 Task: Create a blank project AgileHaven with privacy Public and default view as List and in the team Taskers . Create three sections in the project as To-Do, Doing and Done
Action: Mouse moved to (959, 156)
Screenshot: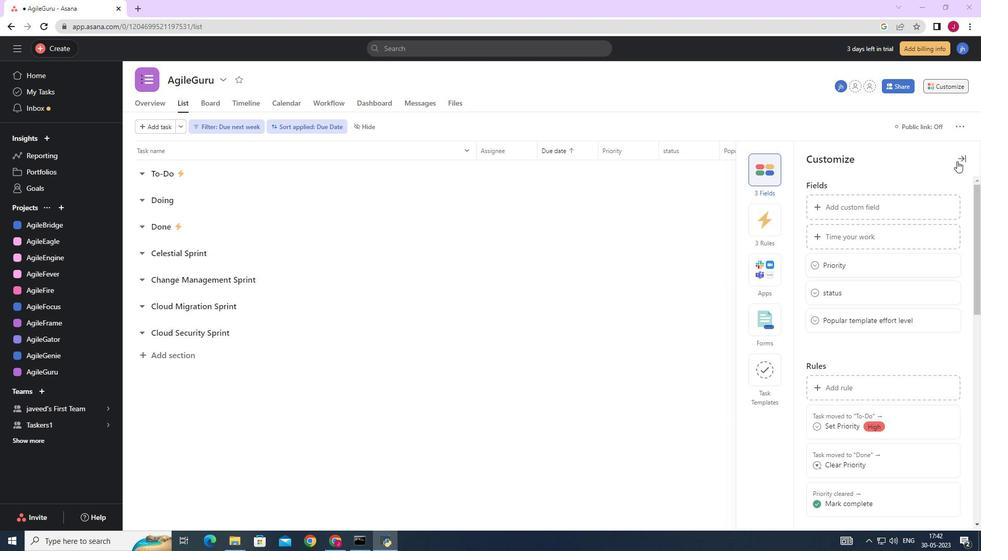 
Action: Mouse pressed left at (959, 156)
Screenshot: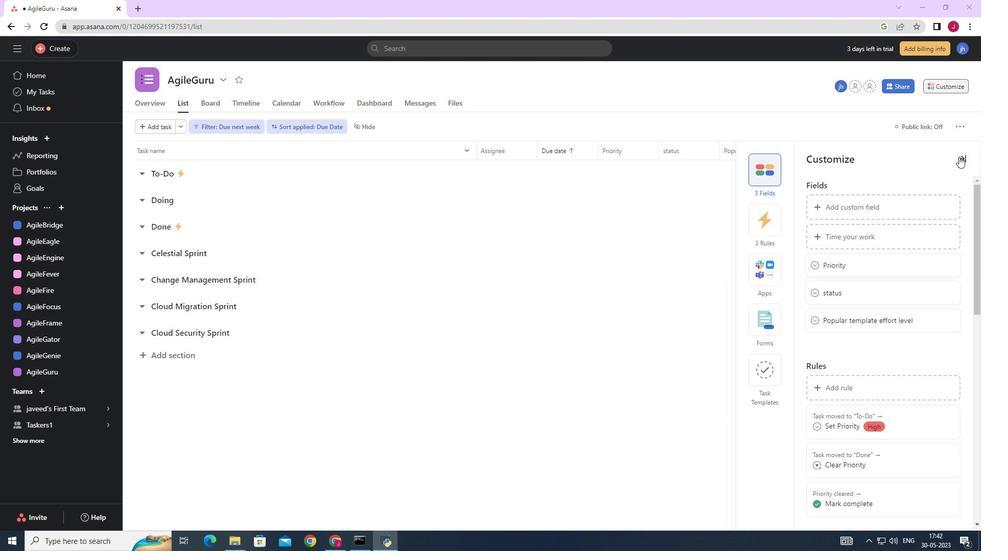 
Action: Mouse moved to (607, 312)
Screenshot: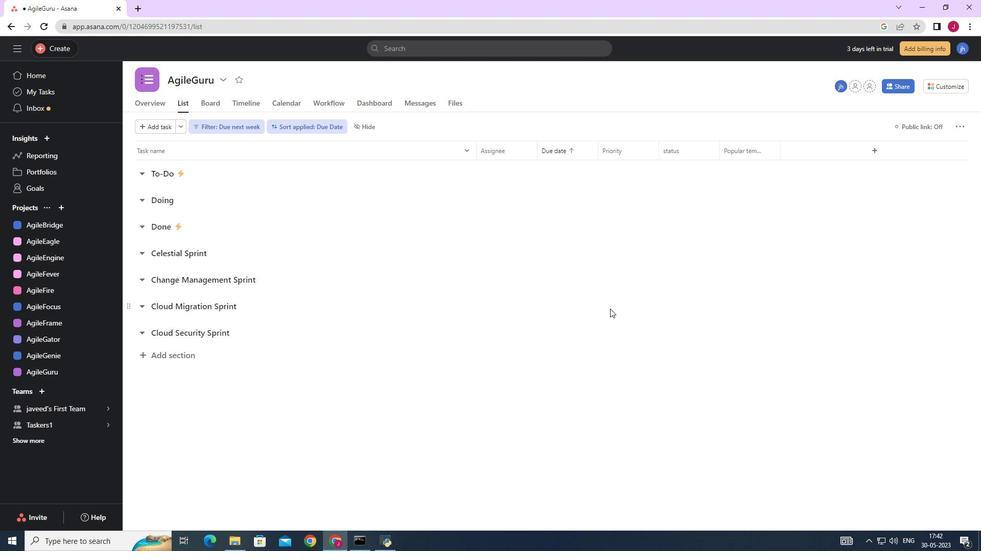 
Action: Mouse scrolled (607, 311) with delta (0, 0)
Screenshot: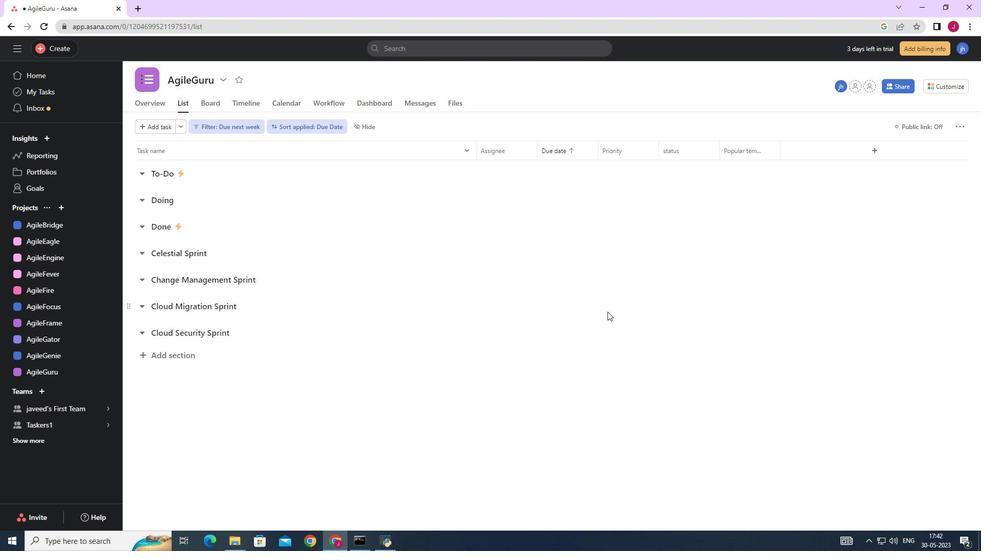 
Action: Mouse scrolled (607, 311) with delta (0, 0)
Screenshot: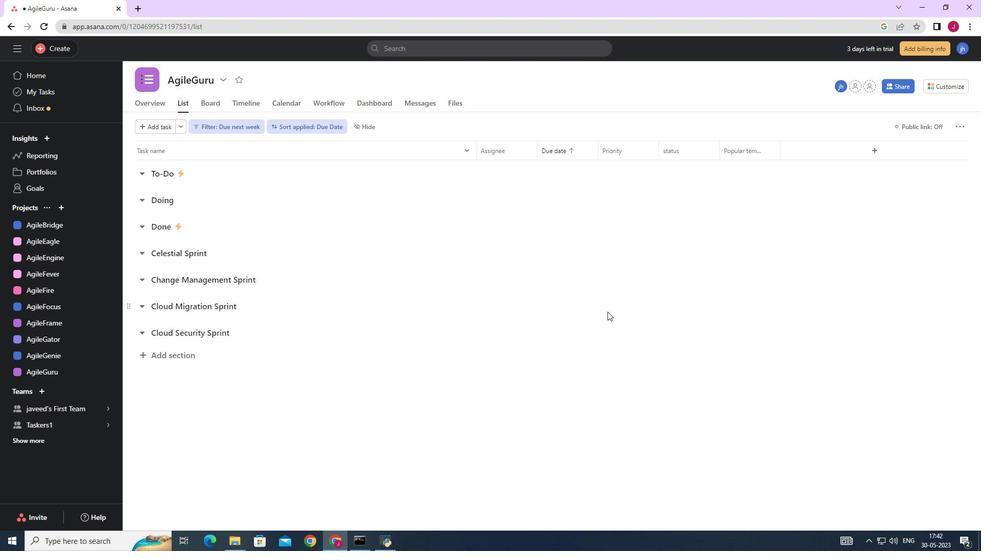
Action: Mouse moved to (608, 312)
Screenshot: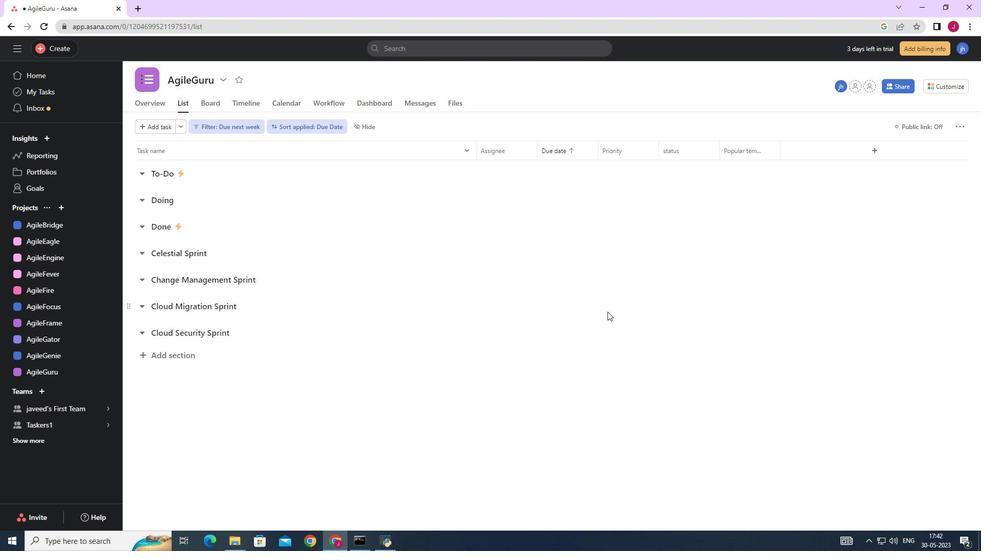 
Action: Mouse scrolled (608, 312) with delta (0, 0)
Screenshot: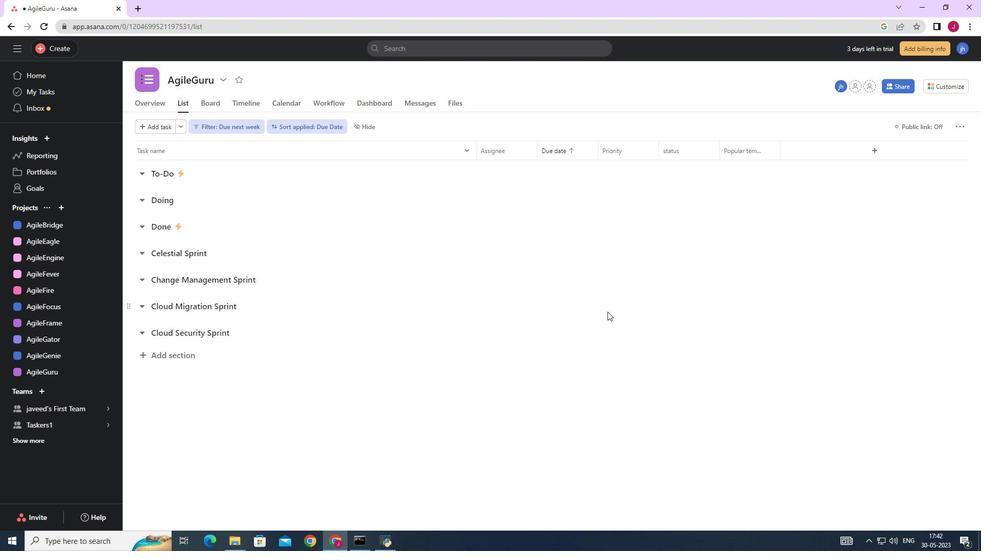 
Action: Mouse scrolled (608, 312) with delta (0, 0)
Screenshot: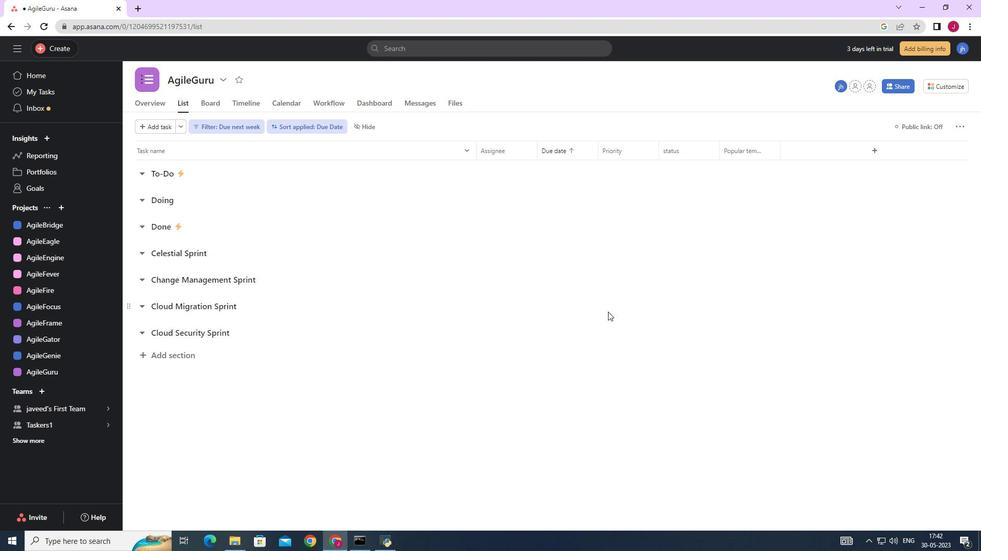 
Action: Mouse scrolled (608, 312) with delta (0, 0)
Screenshot: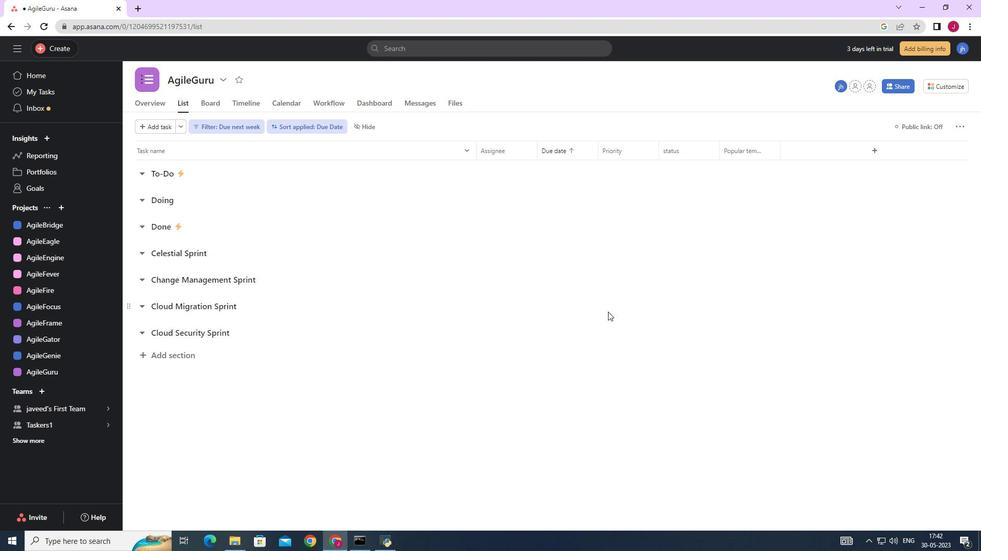 
Action: Mouse moved to (61, 208)
Screenshot: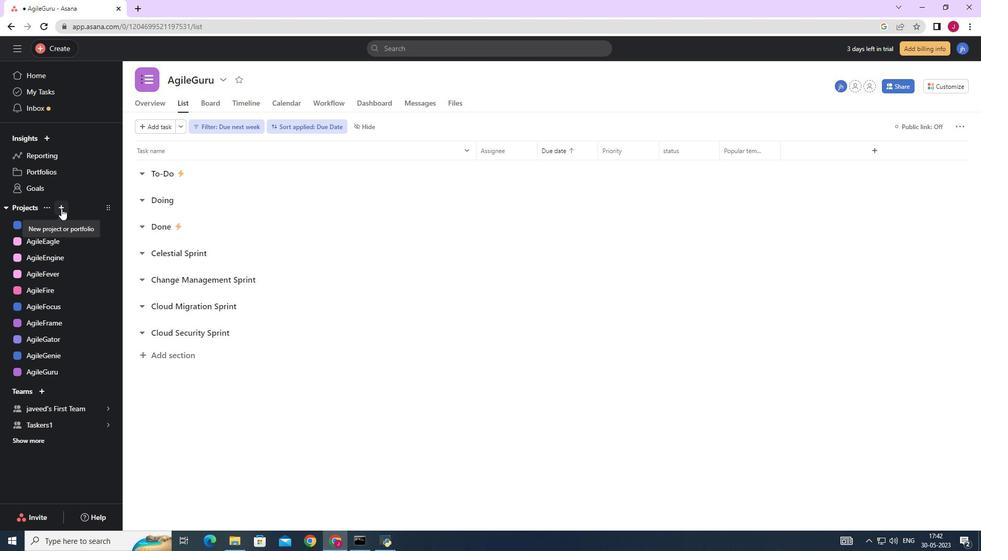 
Action: Mouse pressed left at (61, 208)
Screenshot: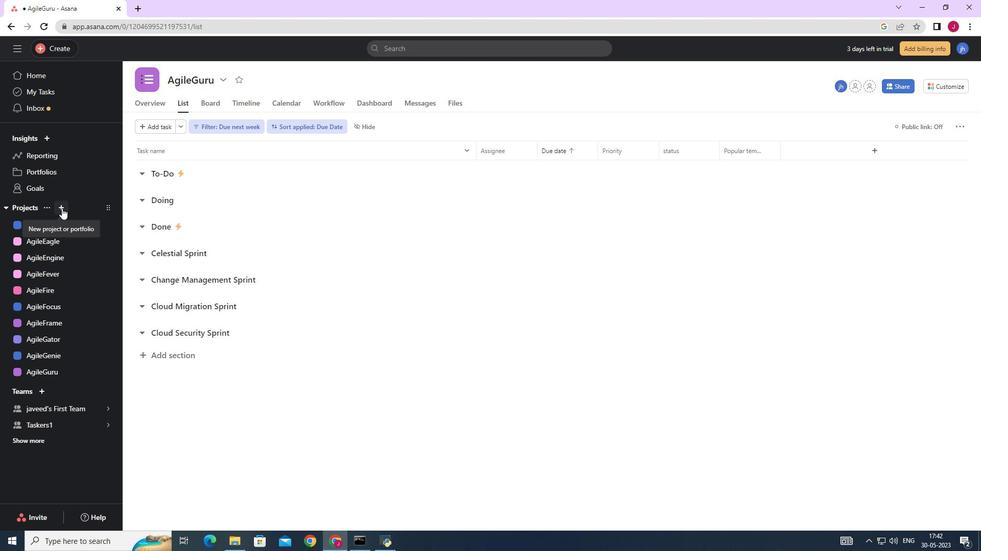 
Action: Mouse moved to (85, 227)
Screenshot: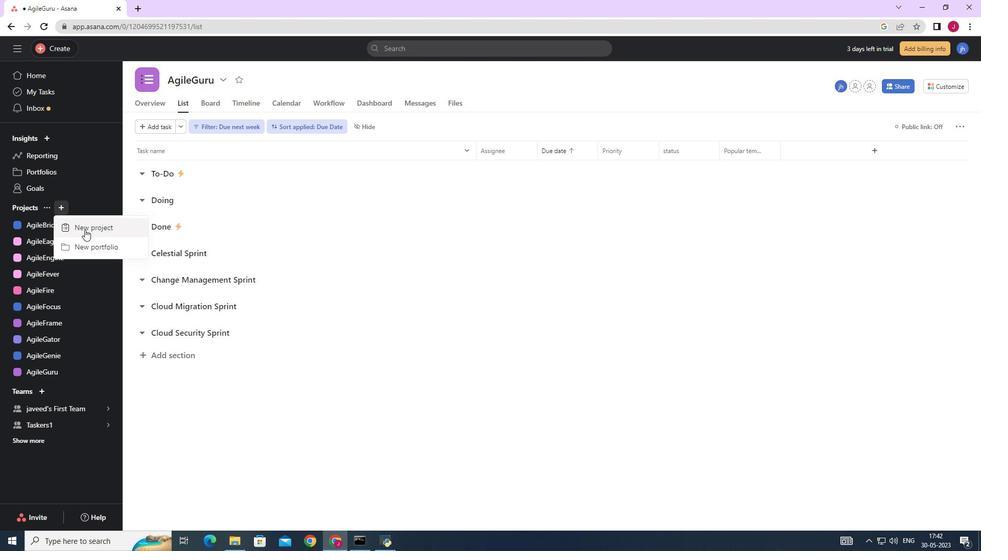 
Action: Mouse pressed left at (85, 227)
Screenshot: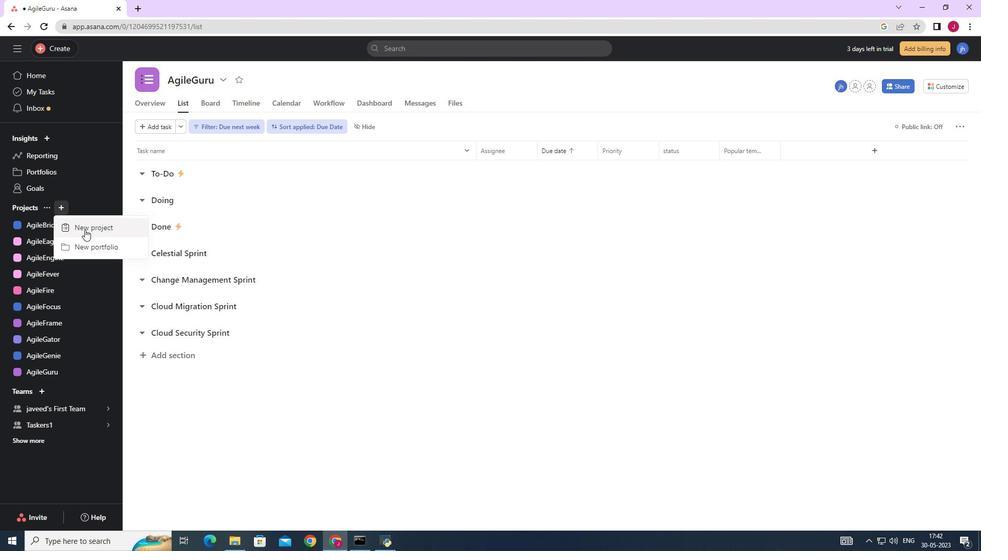 
Action: Mouse moved to (408, 209)
Screenshot: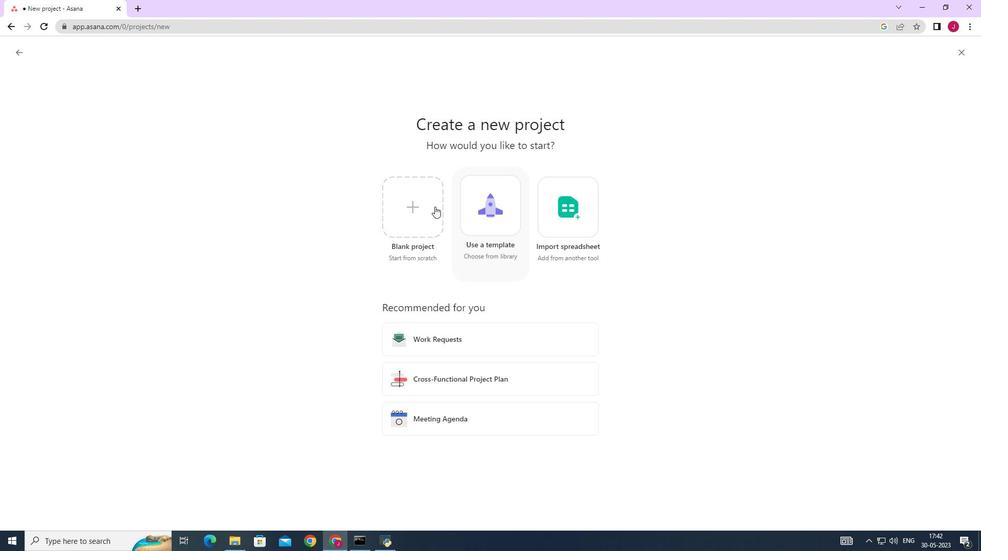 
Action: Mouse pressed left at (408, 209)
Screenshot: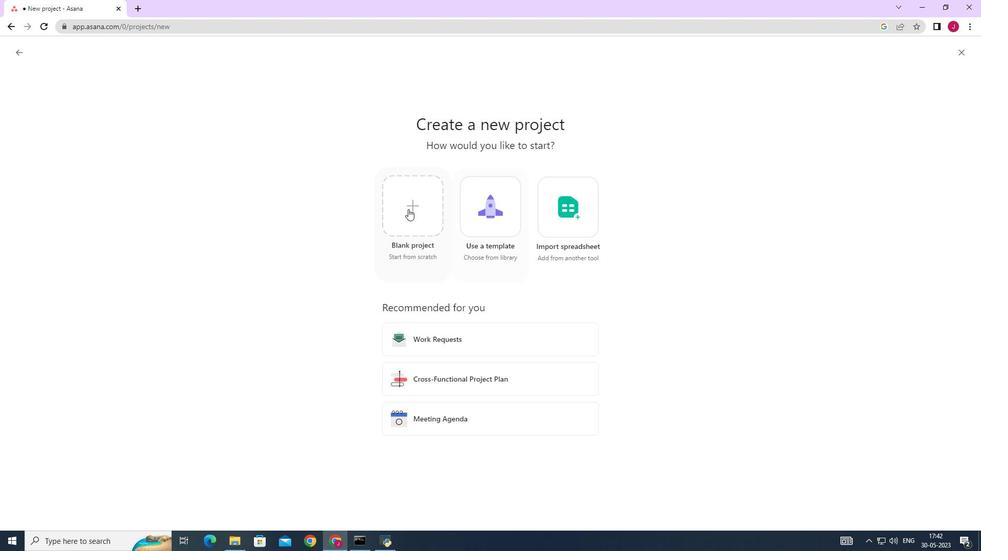 
Action: Mouse moved to (245, 131)
Screenshot: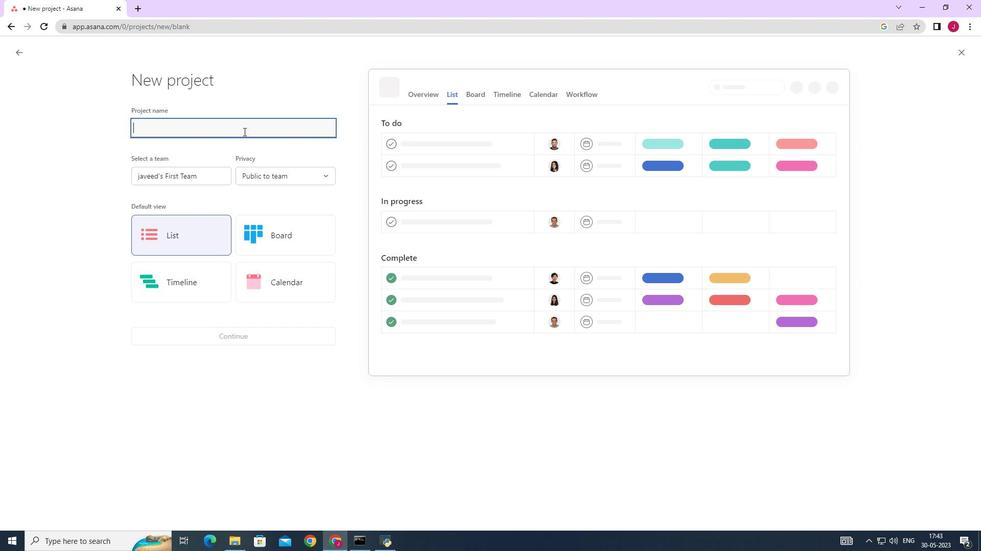 
Action: Mouse pressed left at (245, 131)
Screenshot: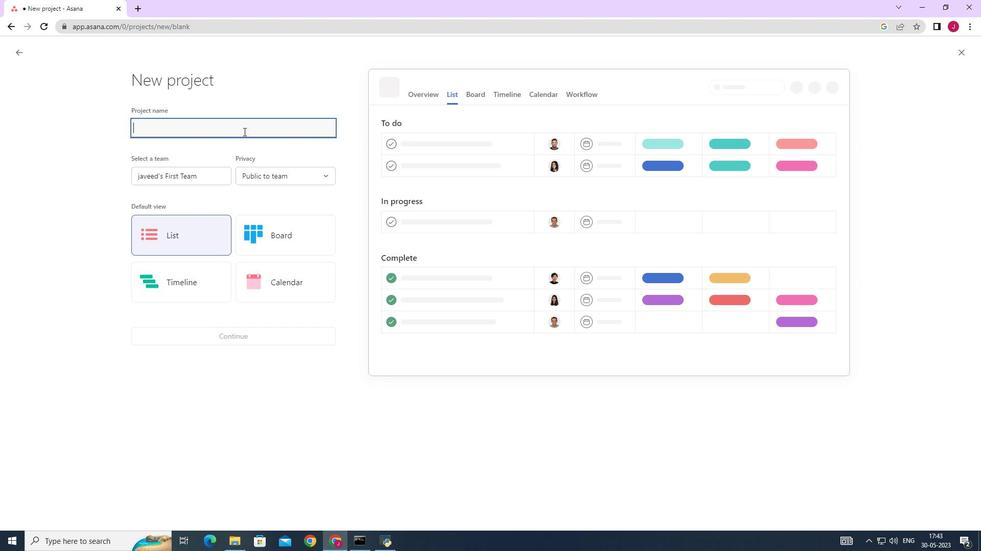 
Action: Key pressed <Key.caps_lock>A<Key.caps_lock>gile<Key.space><Key.backspace><Key.caps_lock>H<Key.caps_lock>aven
Screenshot: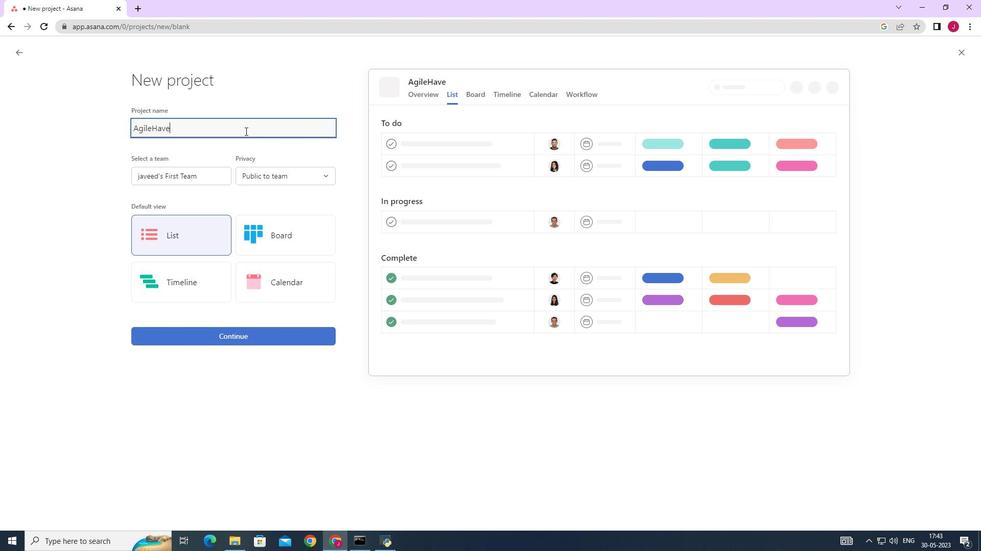 
Action: Mouse moved to (206, 177)
Screenshot: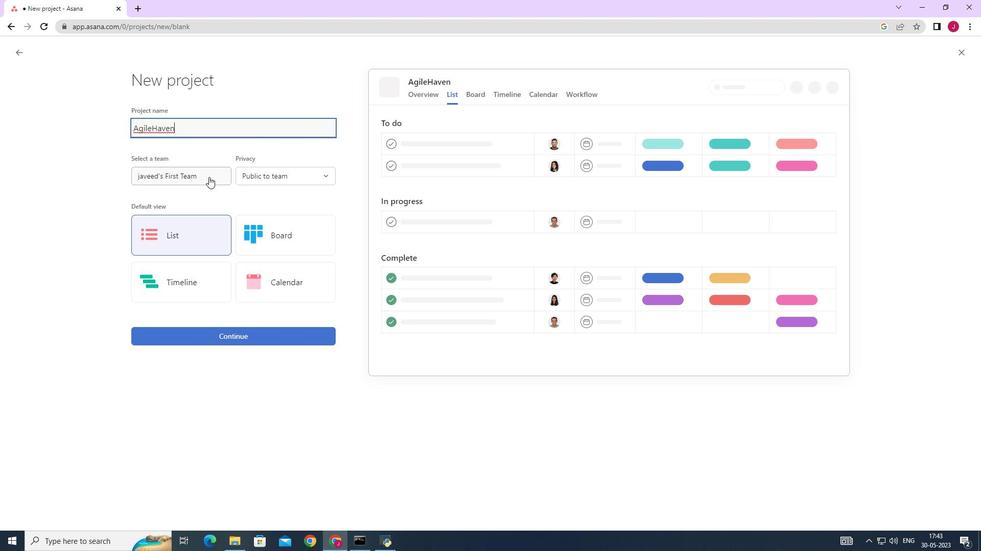 
Action: Mouse pressed left at (206, 177)
Screenshot: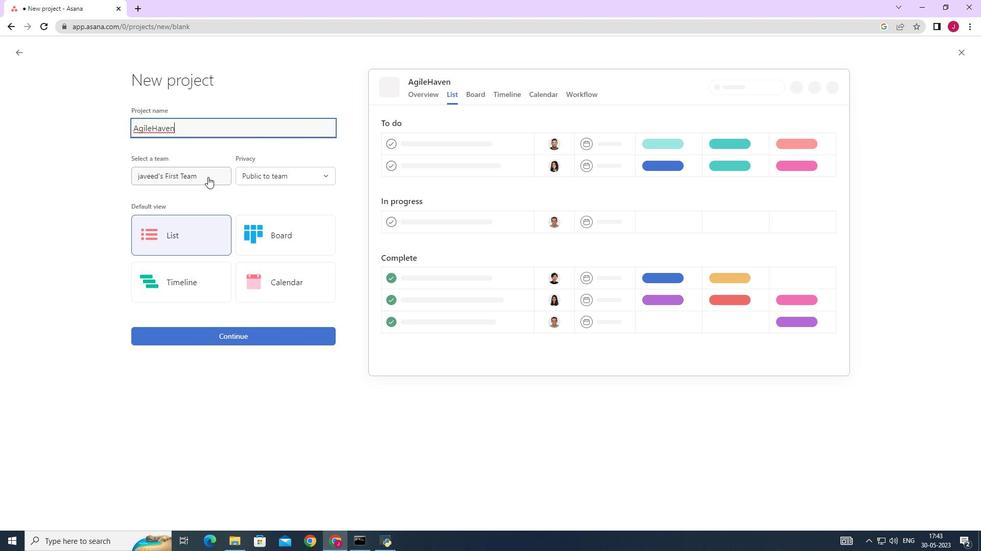 
Action: Mouse moved to (179, 215)
Screenshot: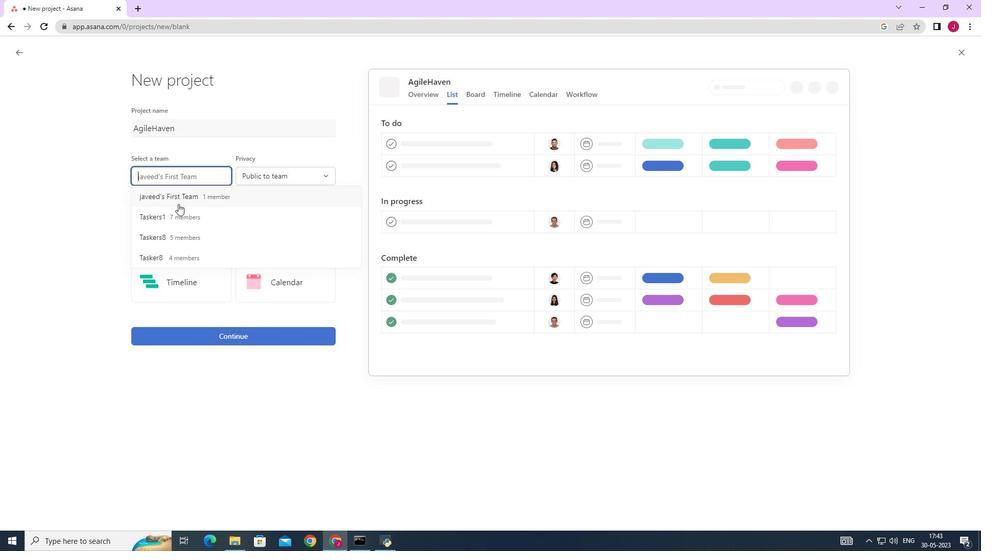 
Action: Mouse pressed left at (179, 215)
Screenshot: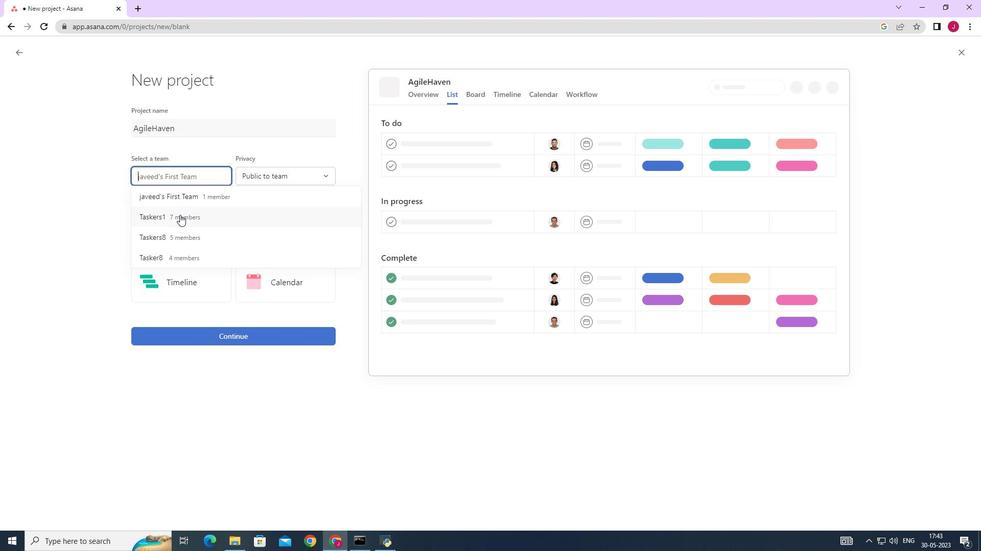 
Action: Mouse moved to (270, 176)
Screenshot: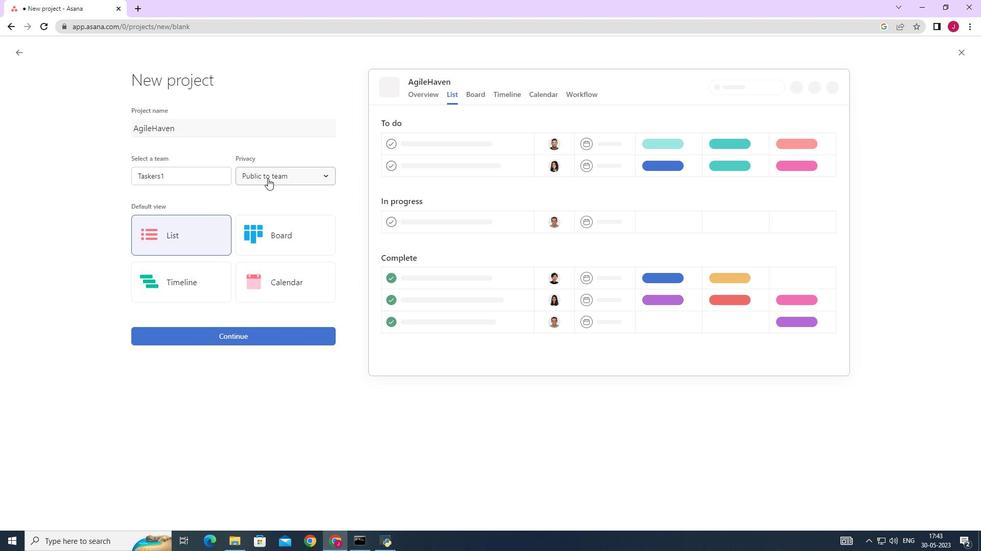 
Action: Mouse pressed left at (270, 176)
Screenshot: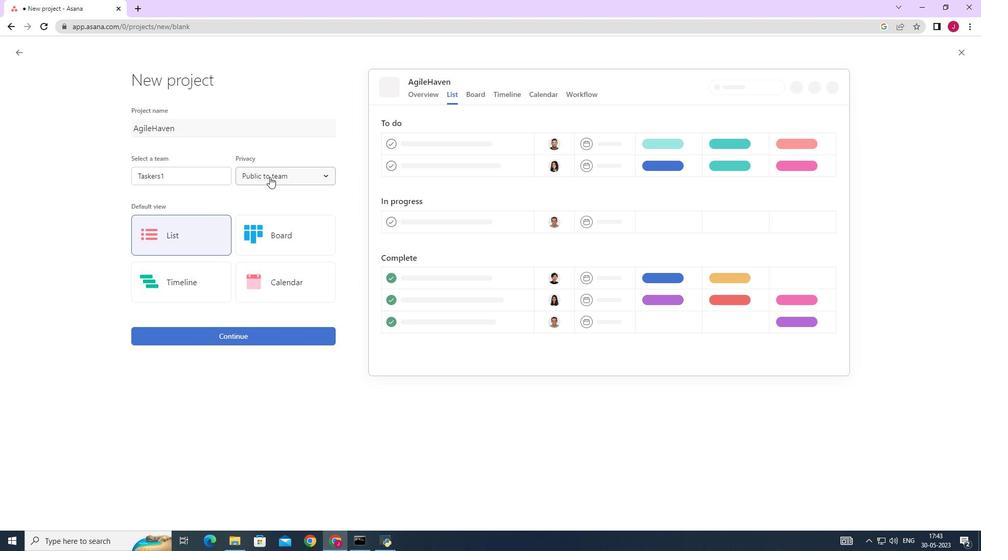 
Action: Mouse moved to (279, 195)
Screenshot: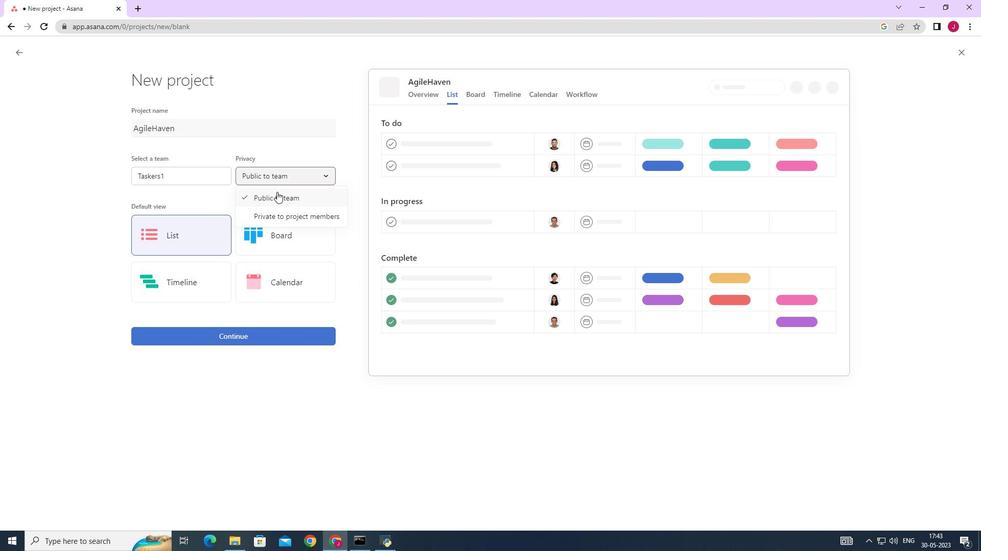 
Action: Mouse pressed left at (279, 195)
Screenshot: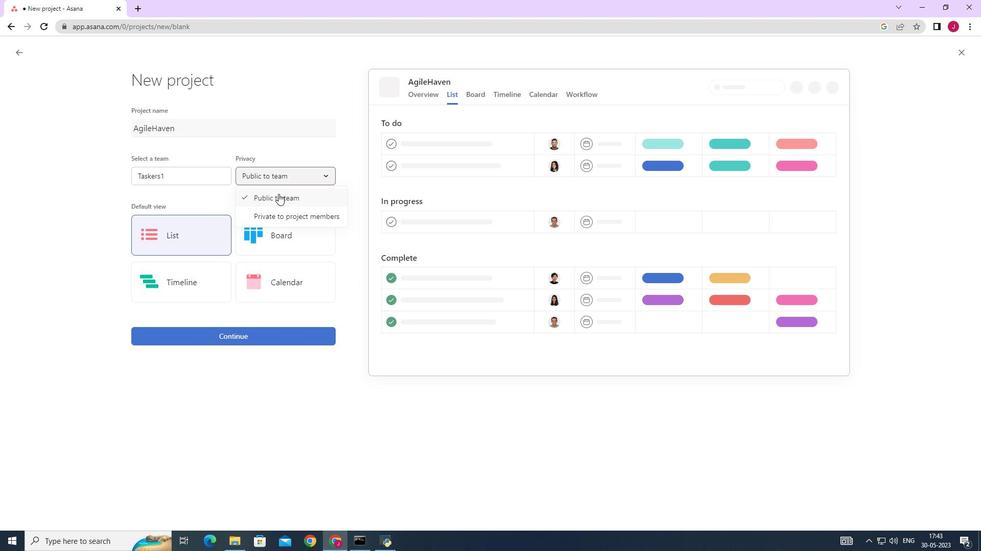 
Action: Mouse moved to (186, 231)
Screenshot: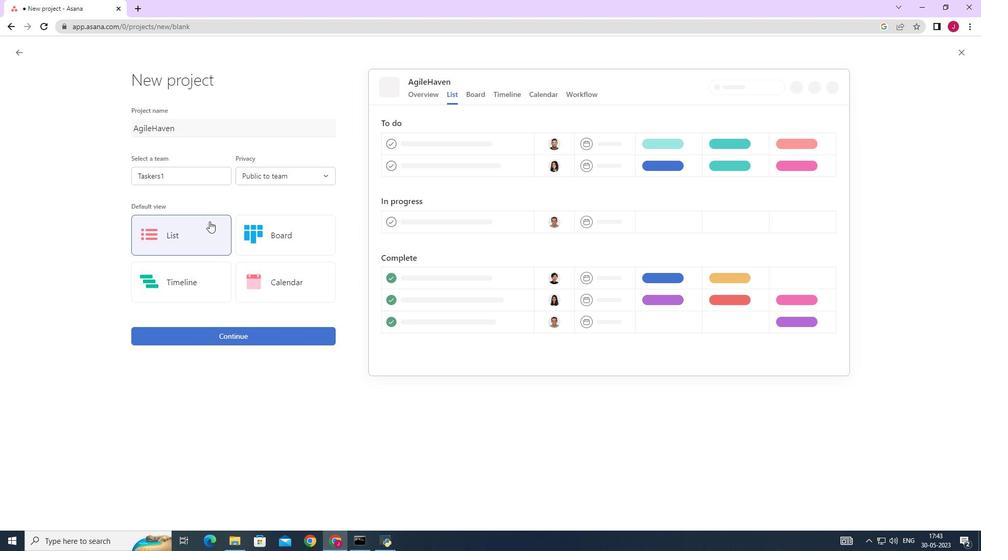 
Action: Mouse pressed left at (186, 231)
Screenshot: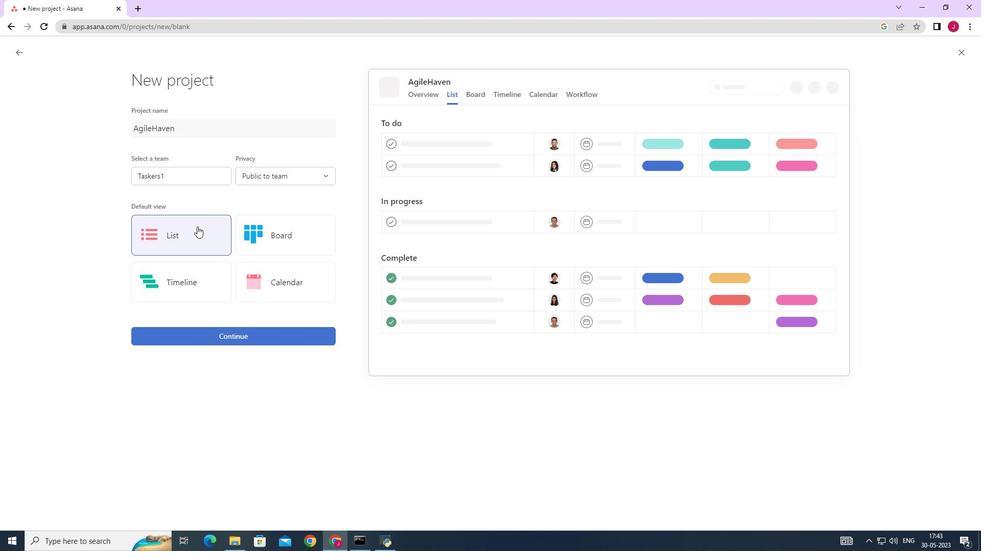 
Action: Mouse moved to (225, 335)
Screenshot: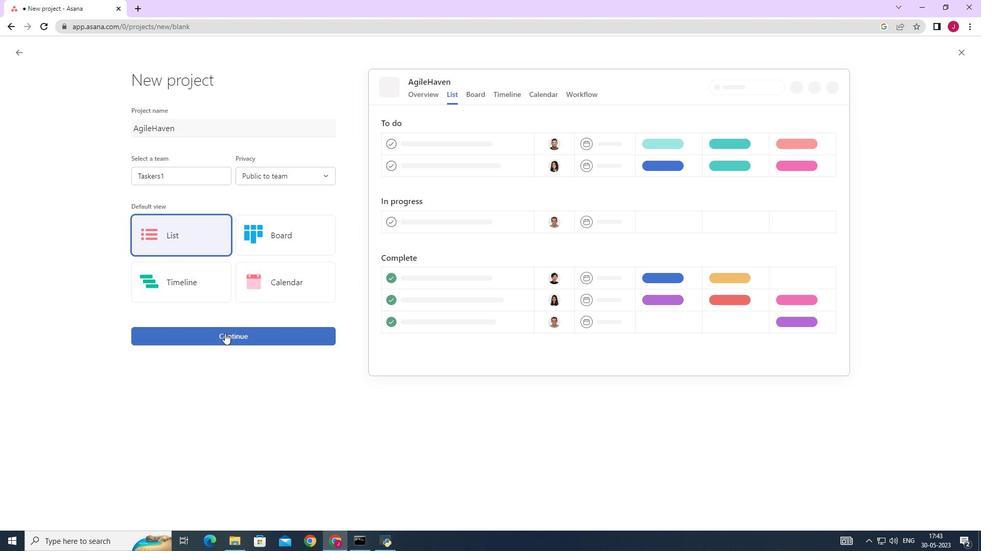 
Action: Mouse pressed left at (225, 335)
Screenshot: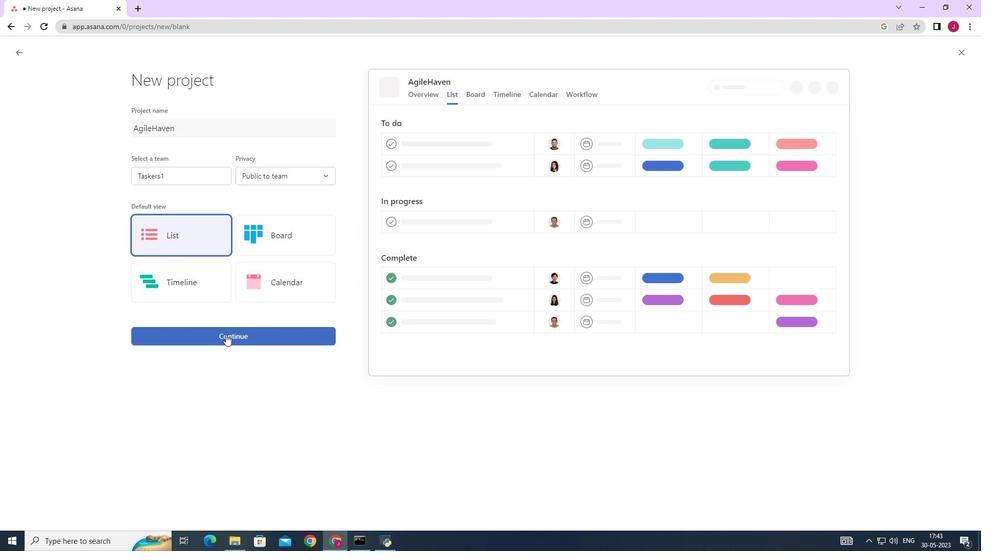 
Action: Mouse moved to (254, 274)
Screenshot: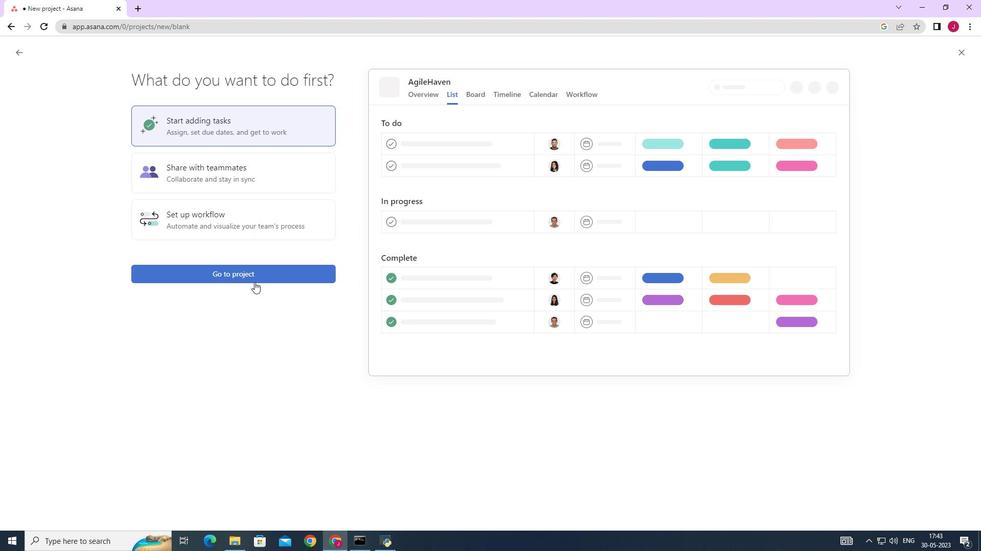 
Action: Mouse pressed left at (254, 274)
Screenshot: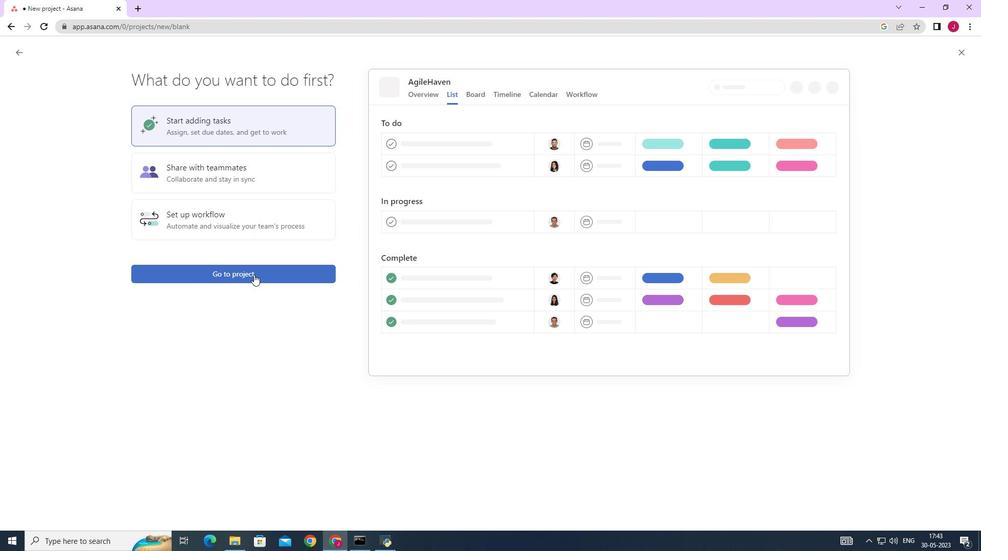 
Action: Mouse moved to (174, 225)
Screenshot: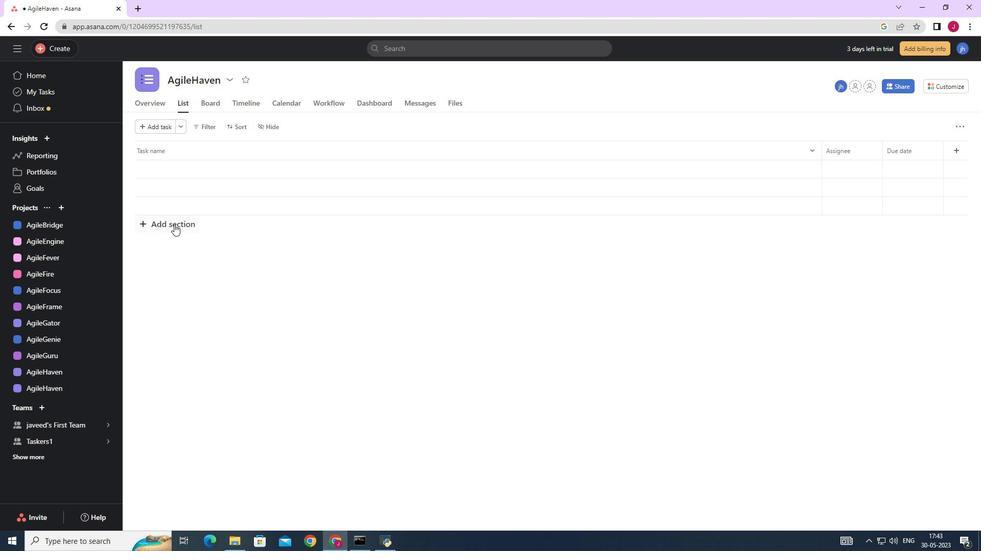 
Action: Mouse pressed left at (174, 225)
Screenshot: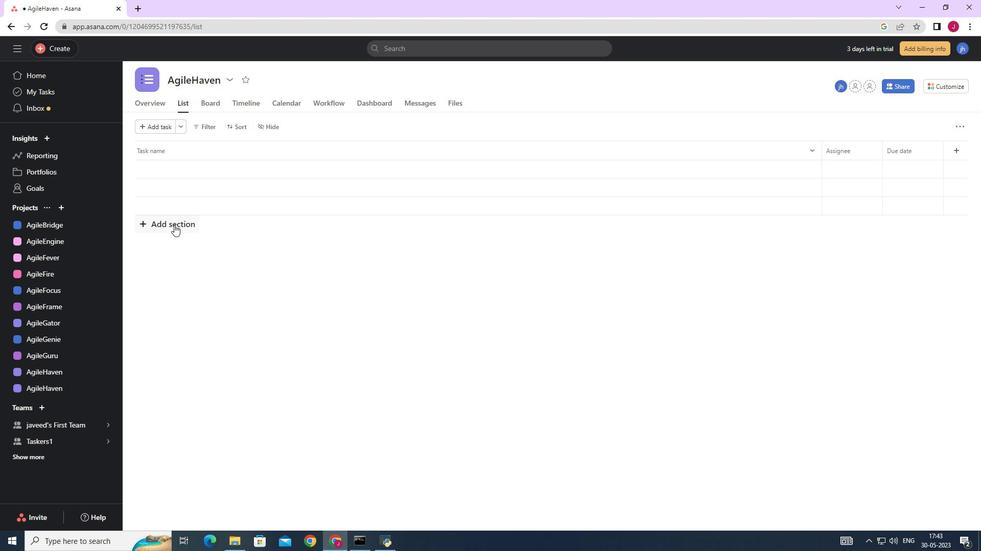 
Action: Mouse moved to (182, 175)
Screenshot: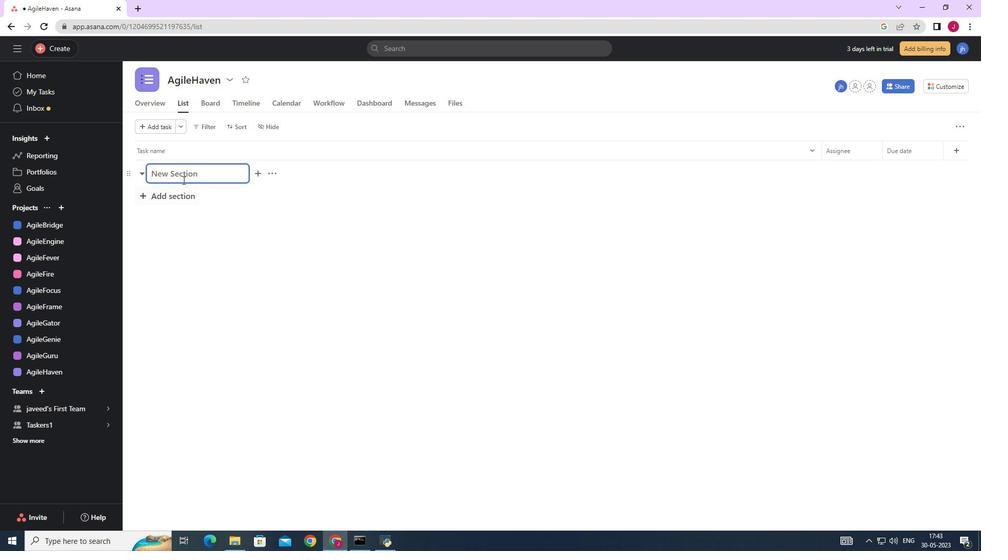 
Action: Key pressed <Key.caps_lock>T<Key.caps_lock>o-<Key.caps_lock>D<Key.caps_lock>o
Screenshot: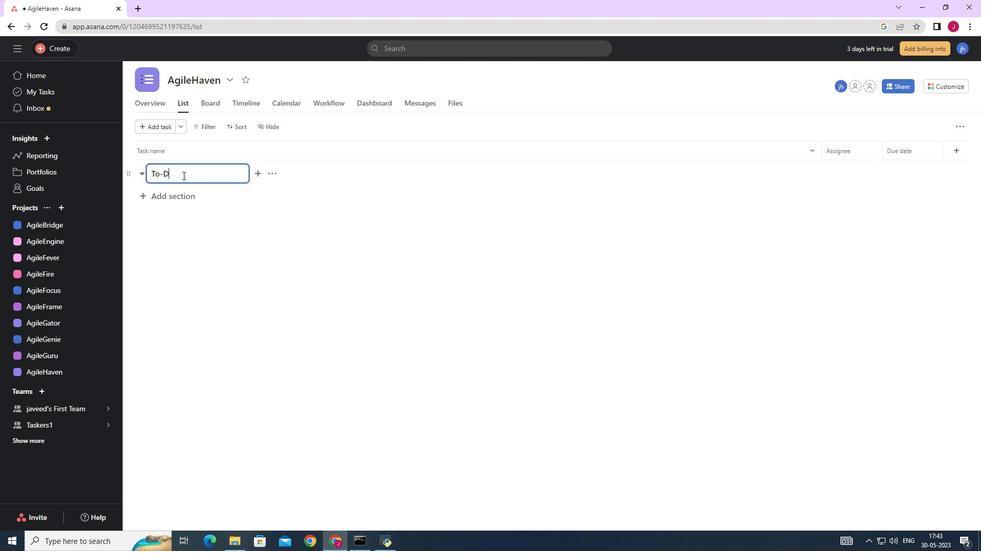 
Action: Mouse moved to (169, 196)
Screenshot: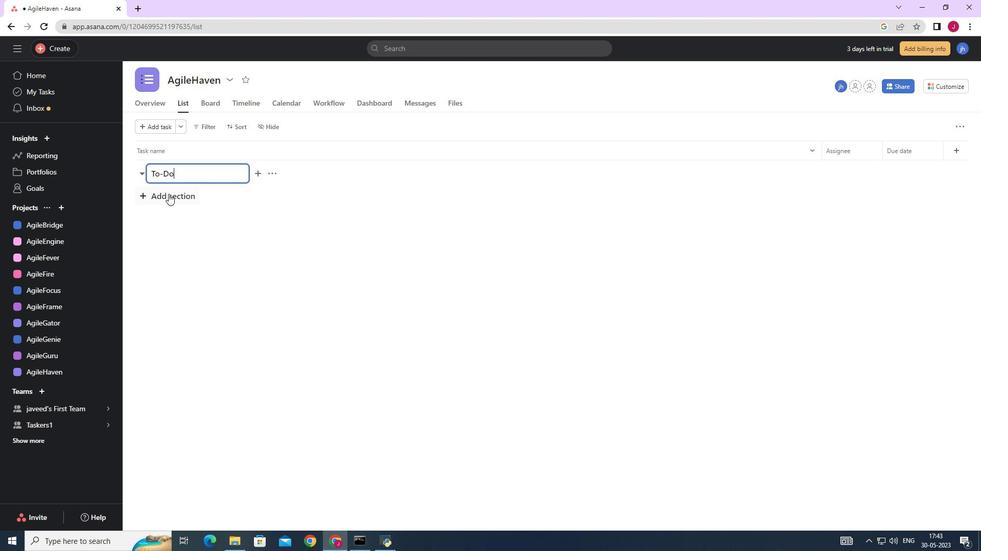 
Action: Mouse pressed left at (169, 196)
Screenshot: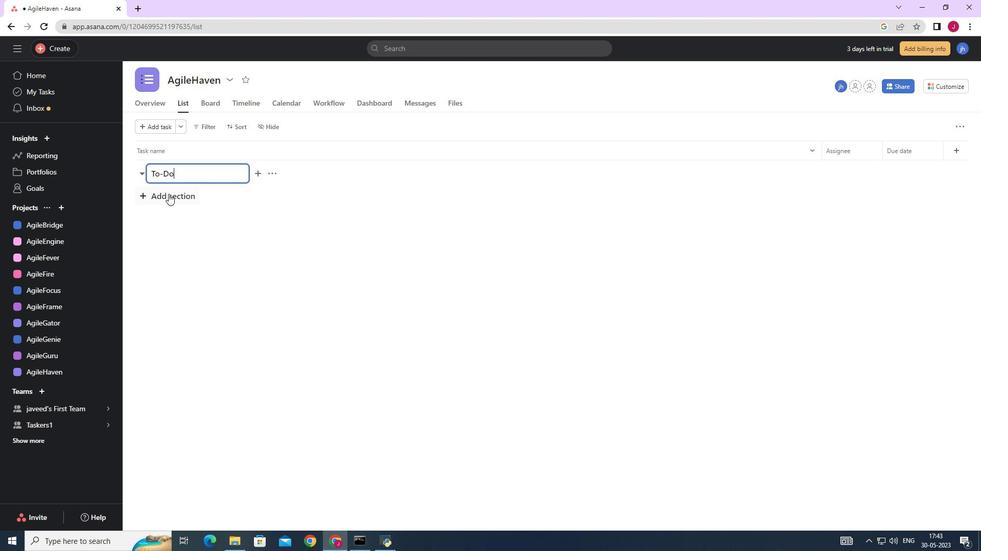 
Action: Mouse moved to (169, 196)
Screenshot: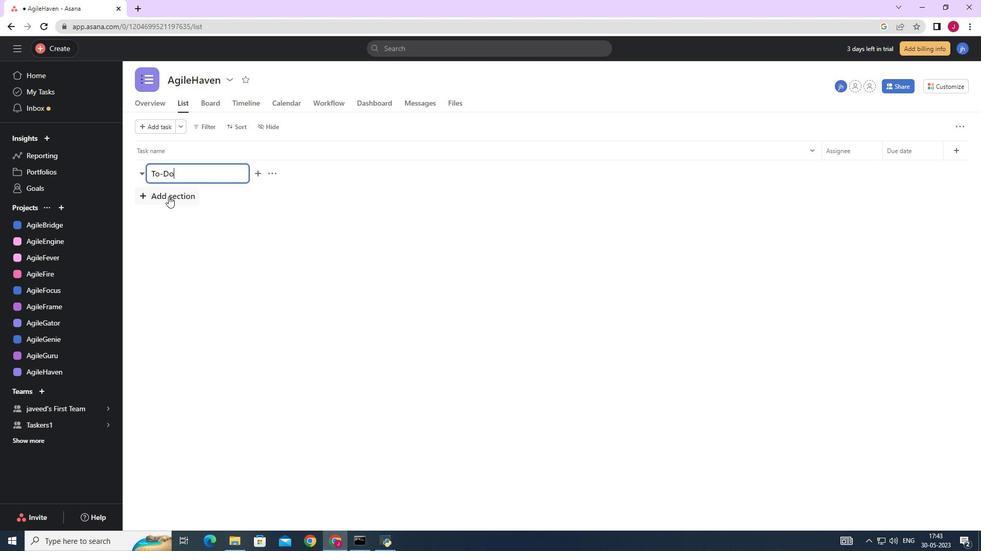 
Action: Key pressed <Key.caps_lock>D<Key.caps_lock>oing
Screenshot: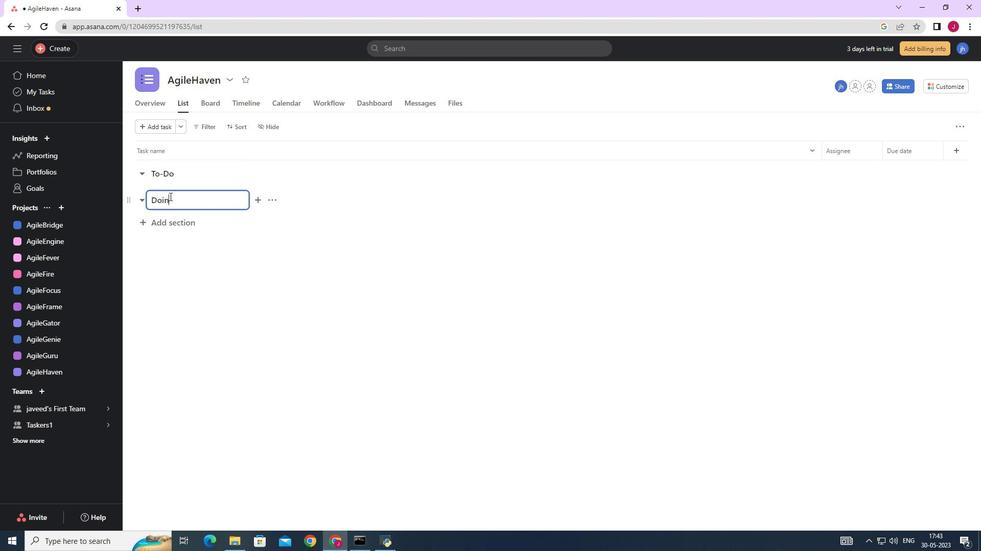 
Action: Mouse moved to (168, 221)
Screenshot: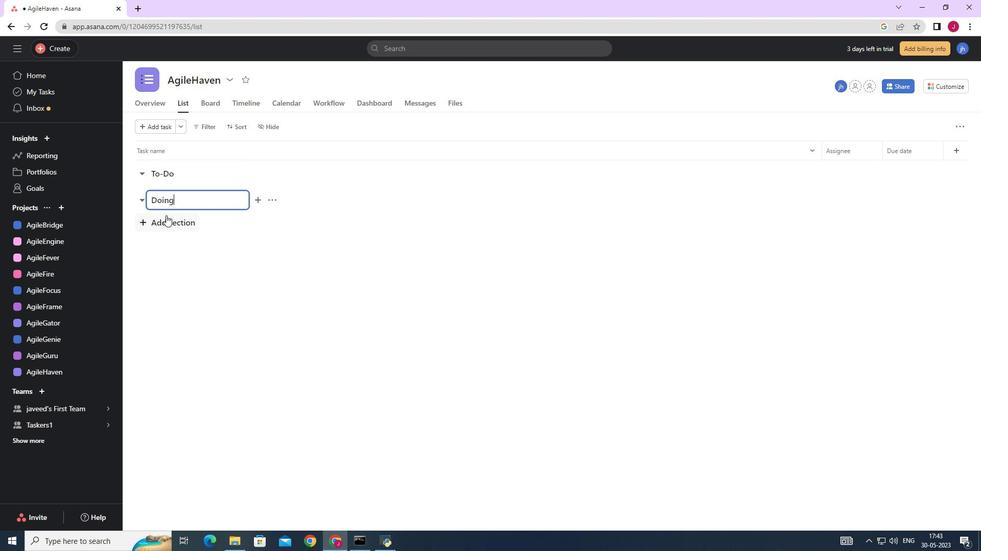 
Action: Mouse pressed left at (168, 221)
Screenshot: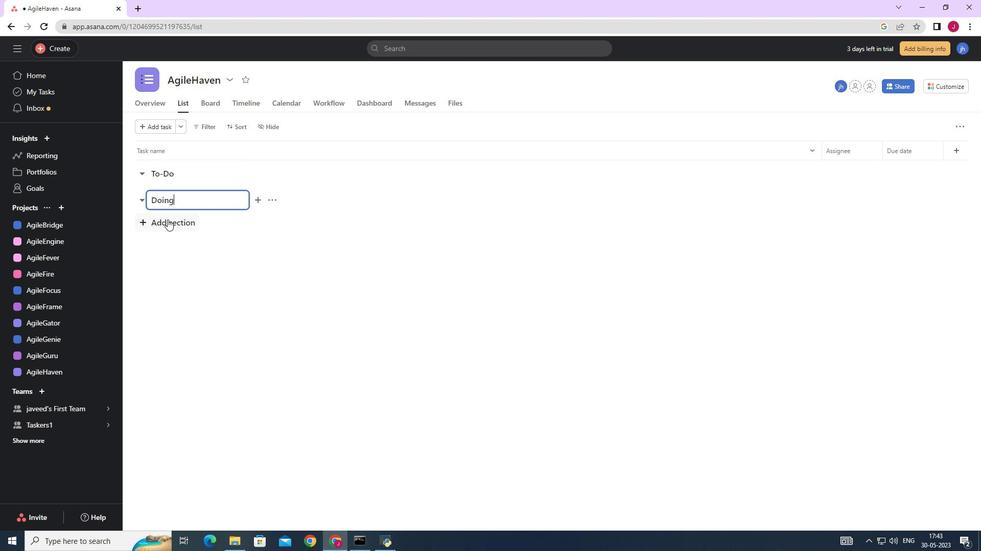 
Action: Mouse moved to (169, 222)
Screenshot: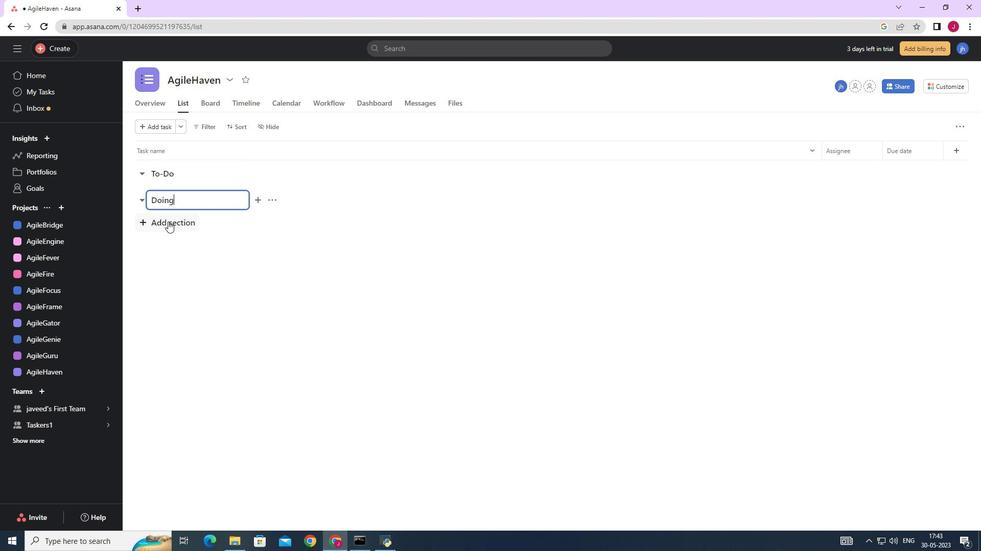
Action: Key pressed <Key.caps_lock>D<Key.caps_lock>one
Screenshot: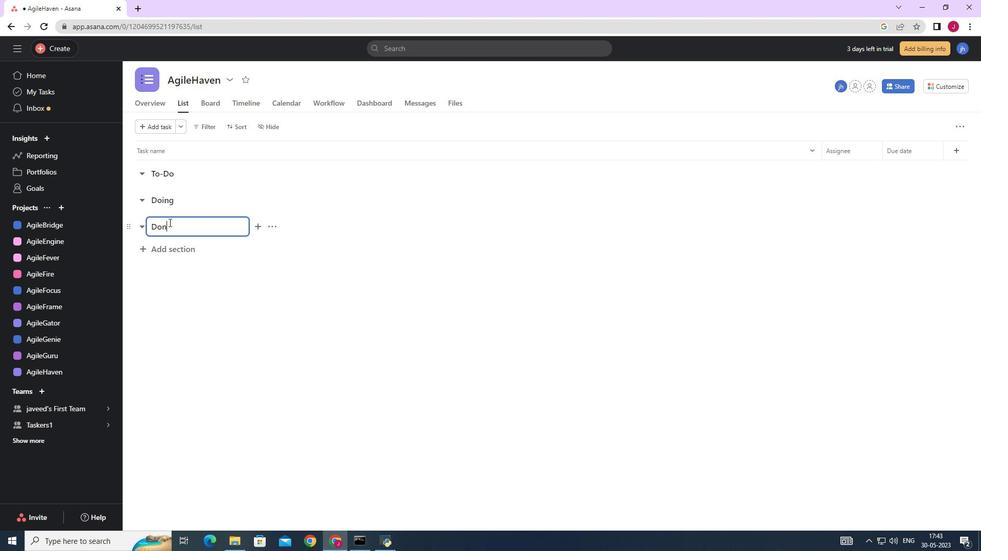 
Action: Mouse moved to (369, 237)
Screenshot: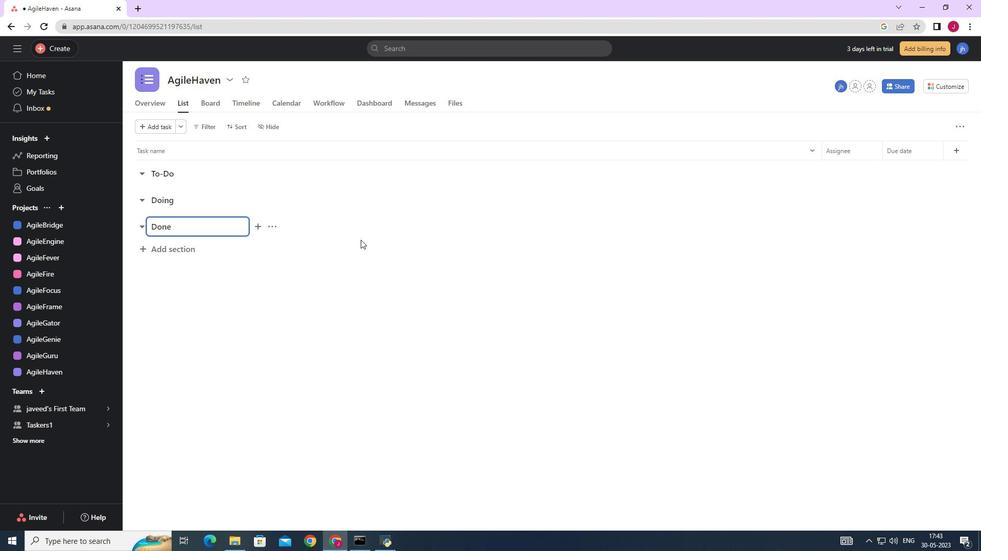 
Action: Key pressed <Key.enter>
Screenshot: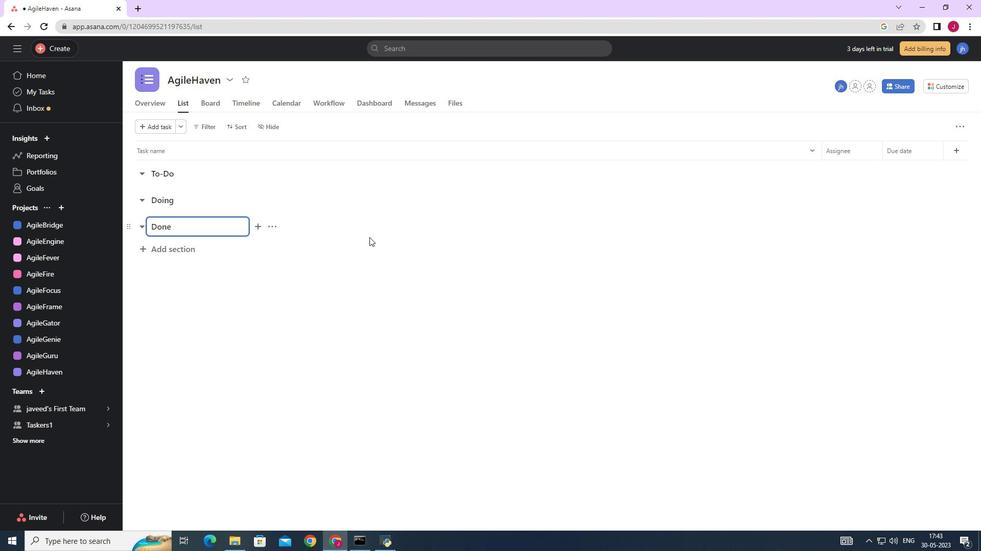 
